 Task: In job post updates turn off In-app notifications.
Action: Mouse moved to (658, 67)
Screenshot: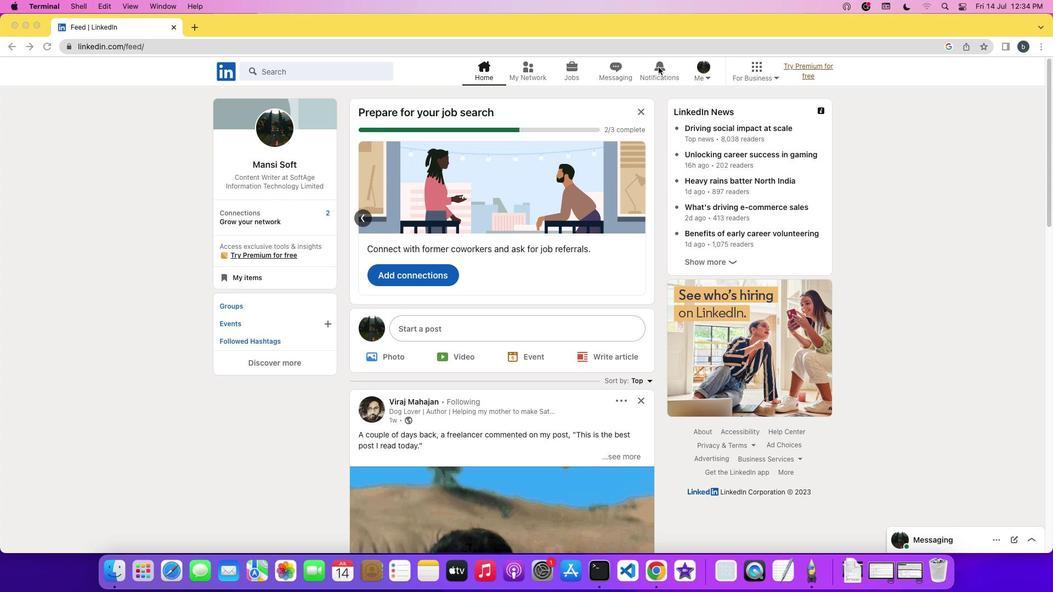 
Action: Mouse pressed left at (658, 67)
Screenshot: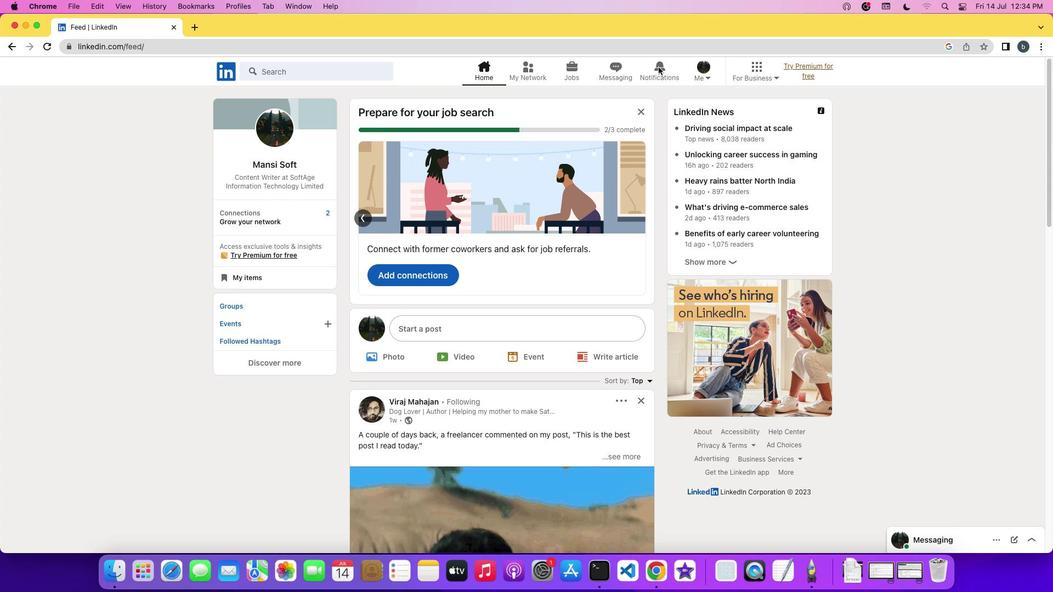 
Action: Mouse pressed left at (658, 67)
Screenshot: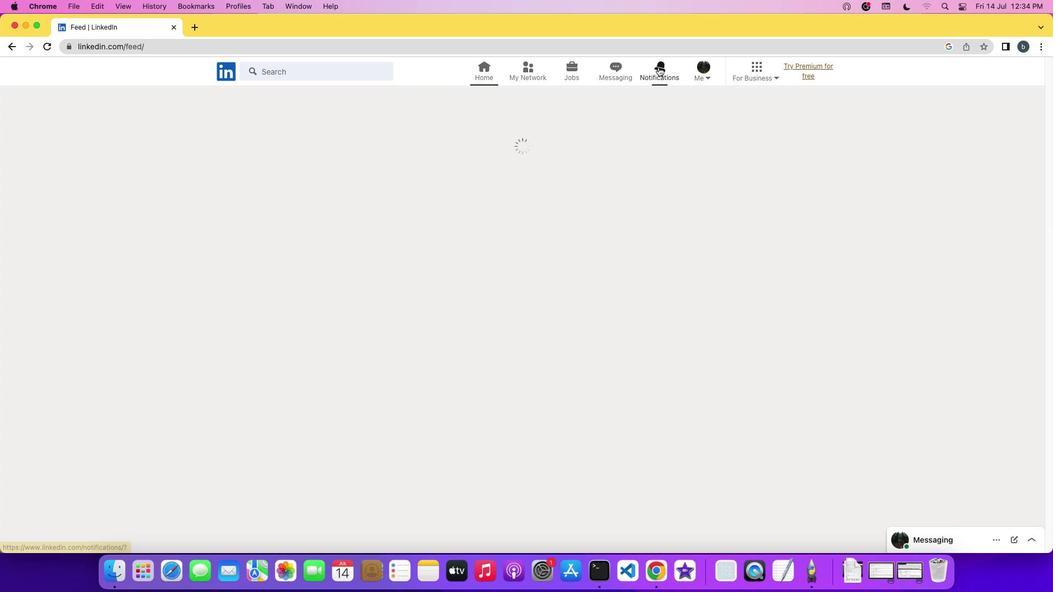 
Action: Mouse moved to (256, 142)
Screenshot: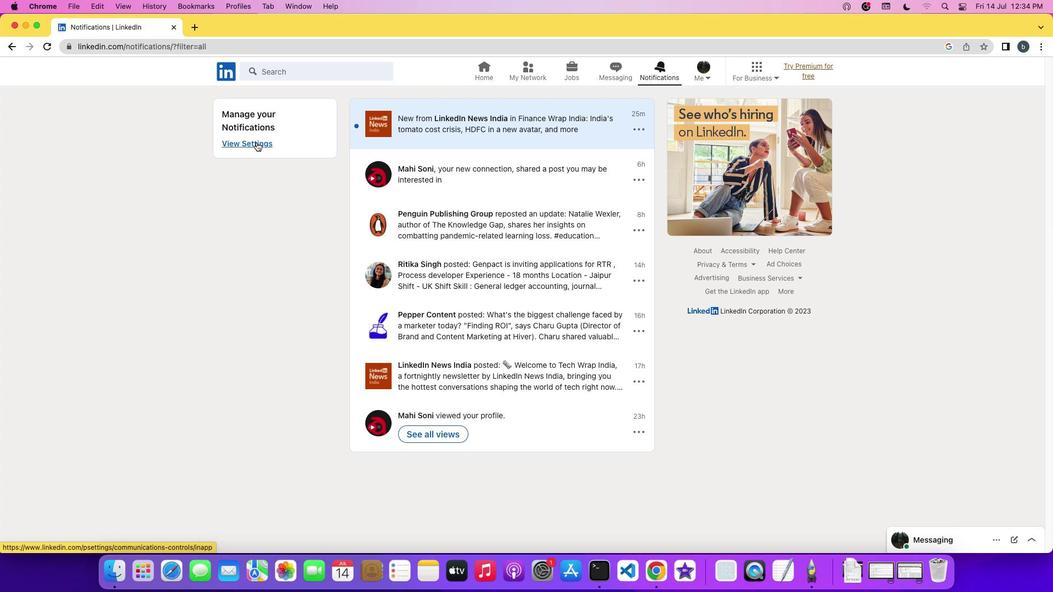 
Action: Mouse pressed left at (256, 142)
Screenshot: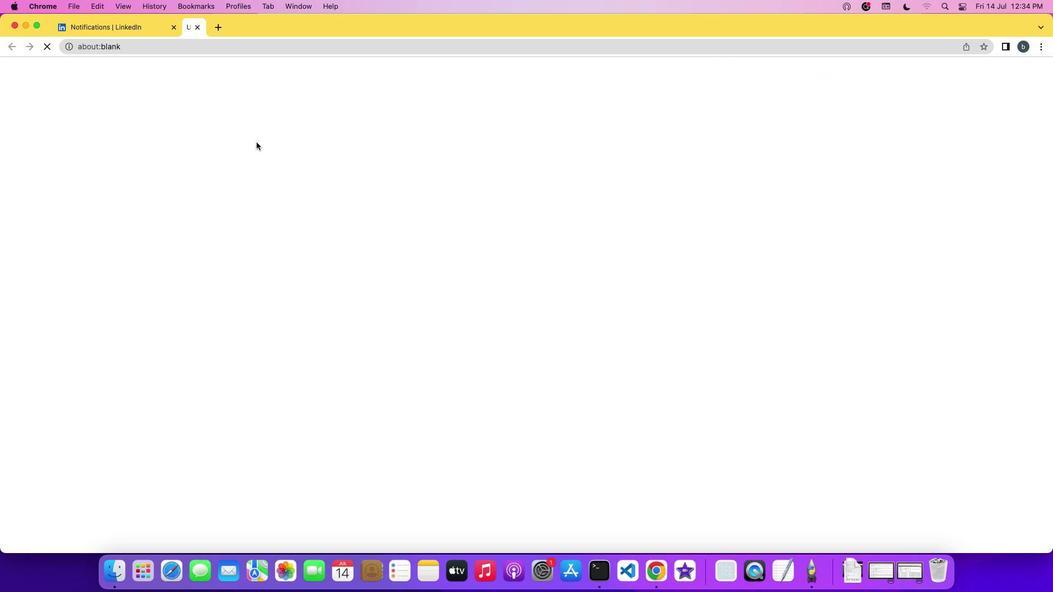 
Action: Mouse moved to (450, 161)
Screenshot: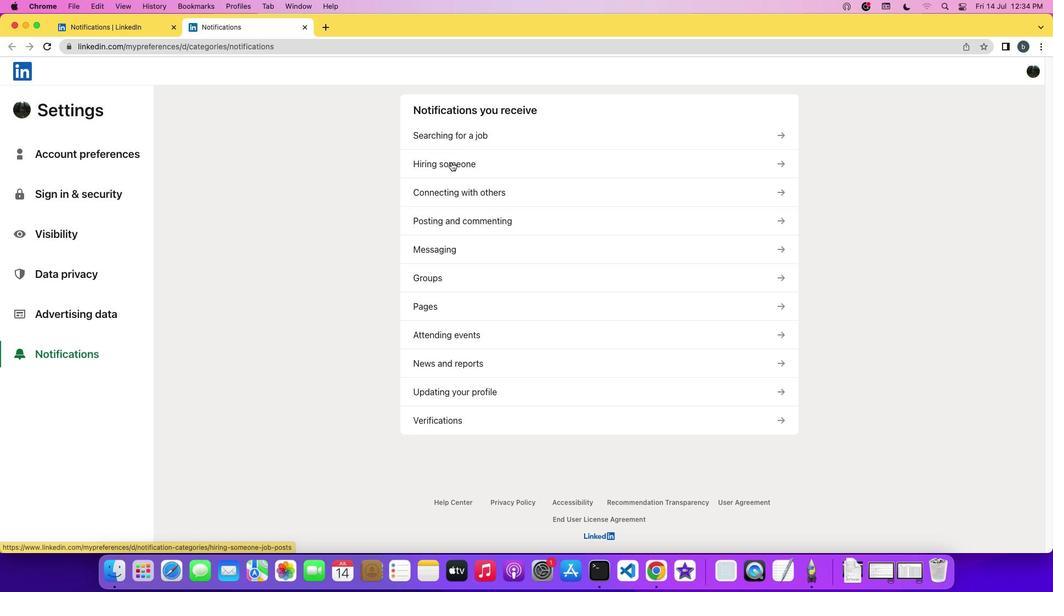 
Action: Mouse pressed left at (450, 161)
Screenshot: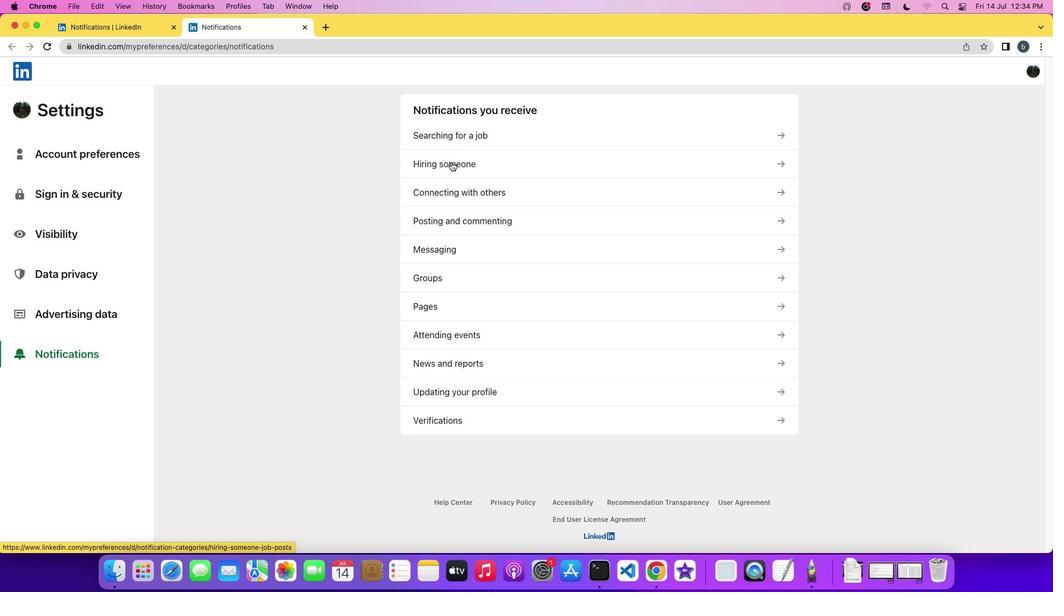 
Action: Mouse moved to (484, 207)
Screenshot: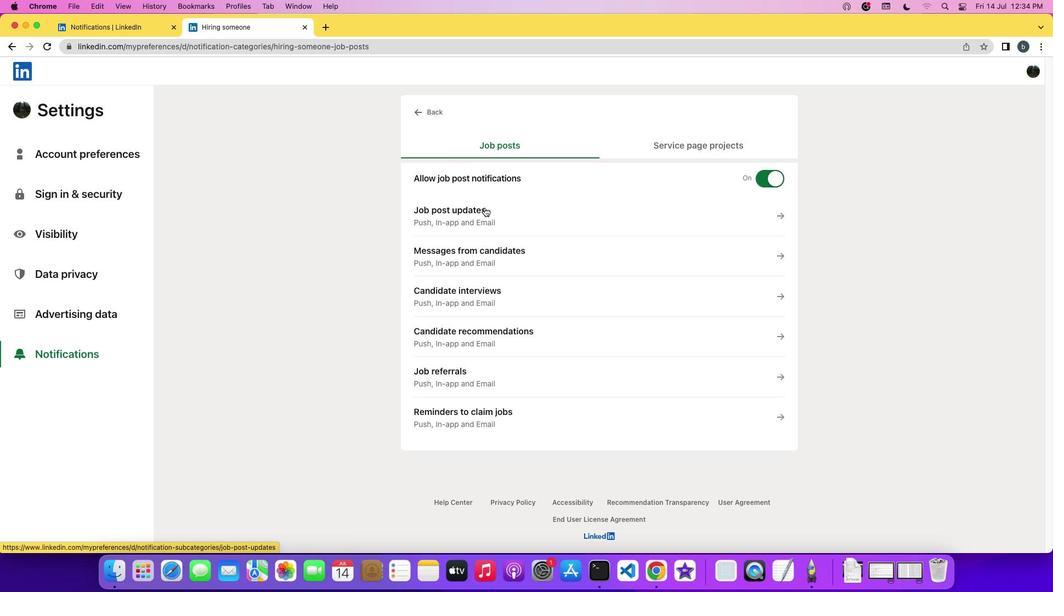 
Action: Mouse pressed left at (484, 207)
Screenshot: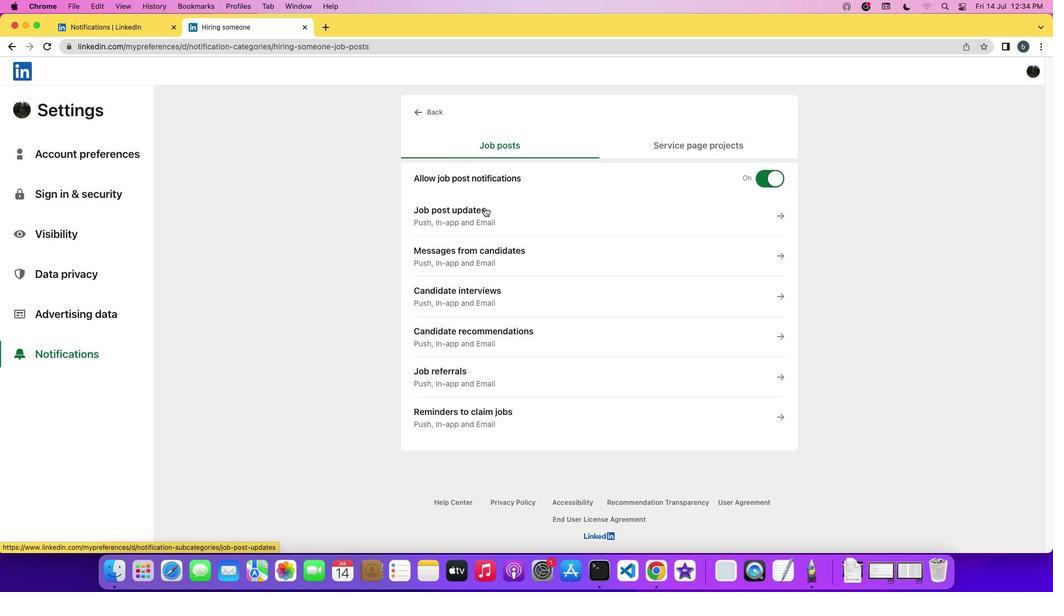 
Action: Mouse moved to (780, 196)
Screenshot: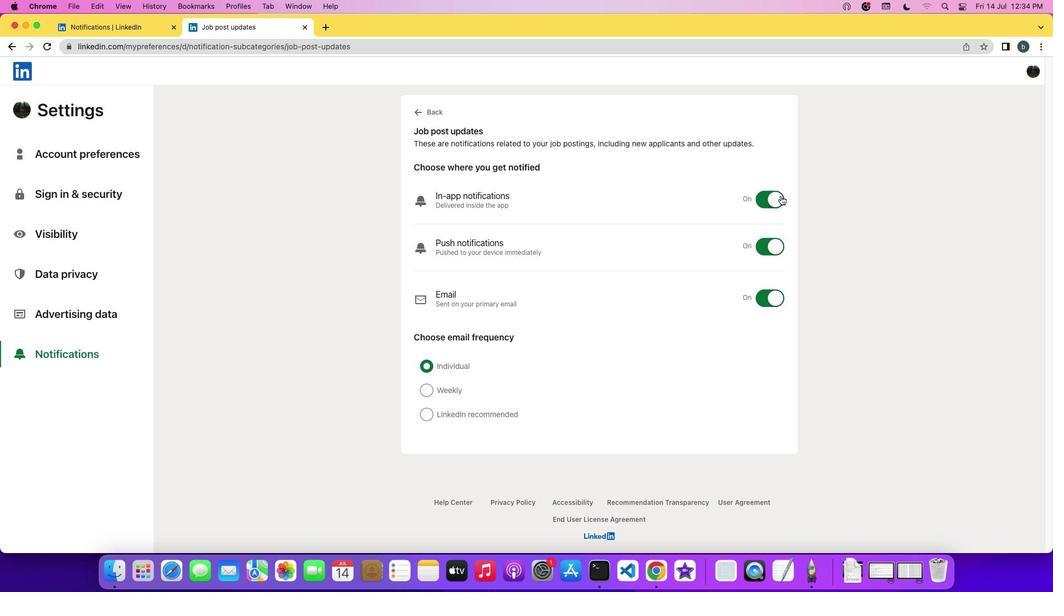 
Action: Mouse pressed left at (780, 196)
Screenshot: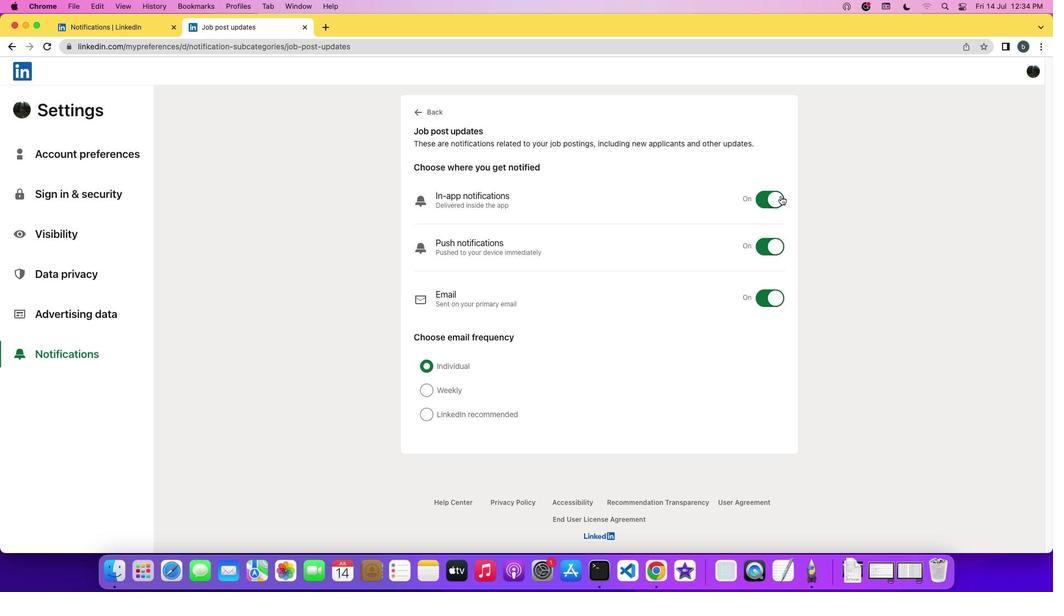 
Action: Mouse moved to (793, 200)
Screenshot: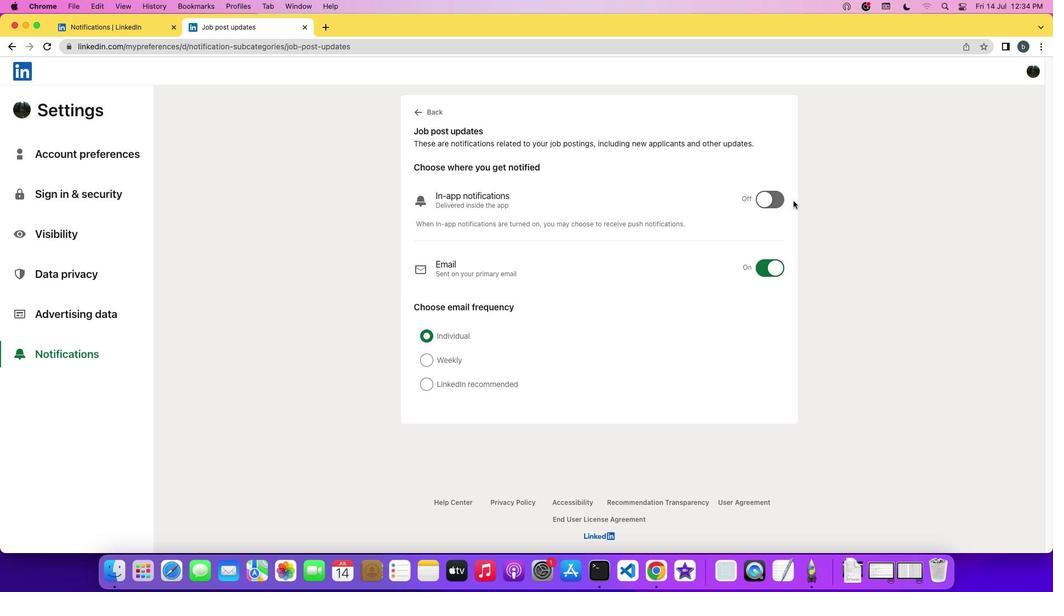 
